 Task: Start in the project TurboCharge the sprint 'Velocity Venture', with a duration of 2 weeks.
Action: Mouse moved to (247, 75)
Screenshot: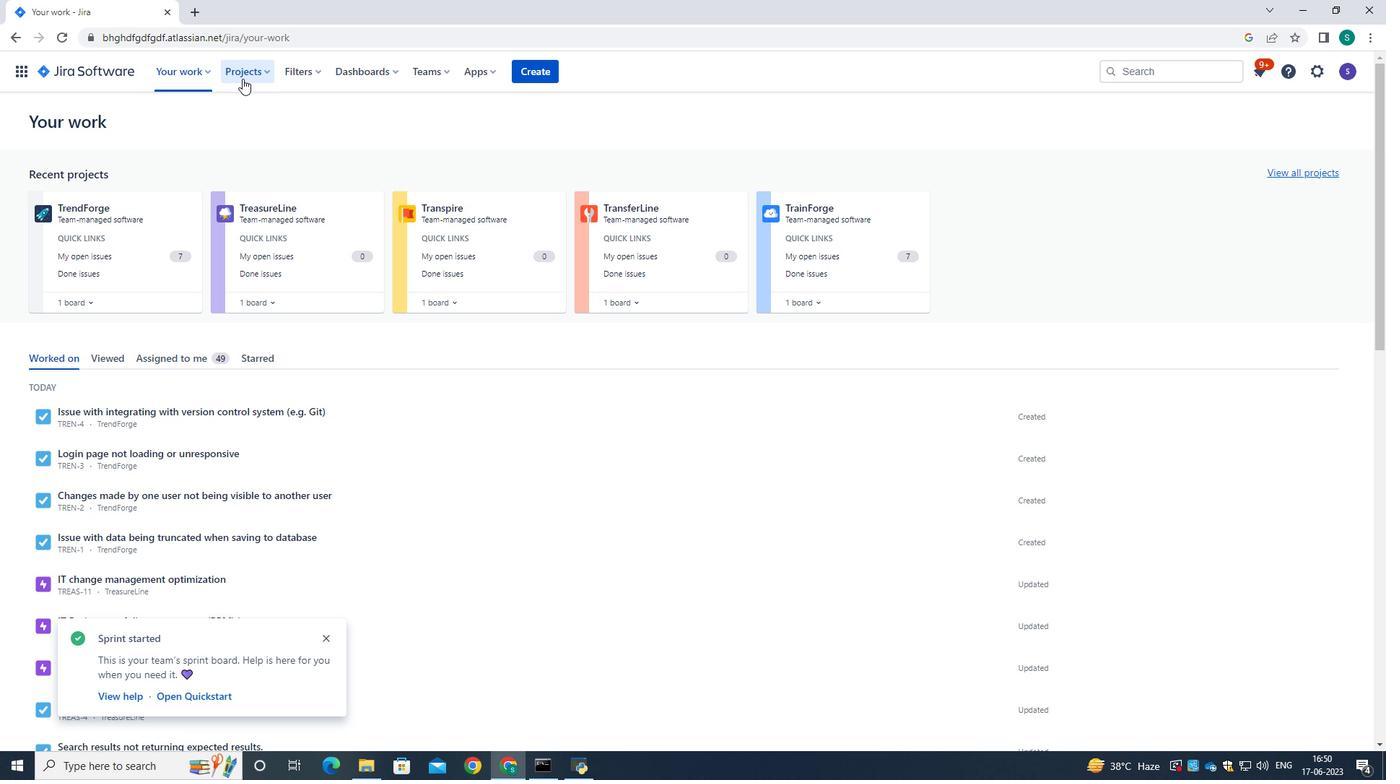 
Action: Mouse pressed left at (247, 75)
Screenshot: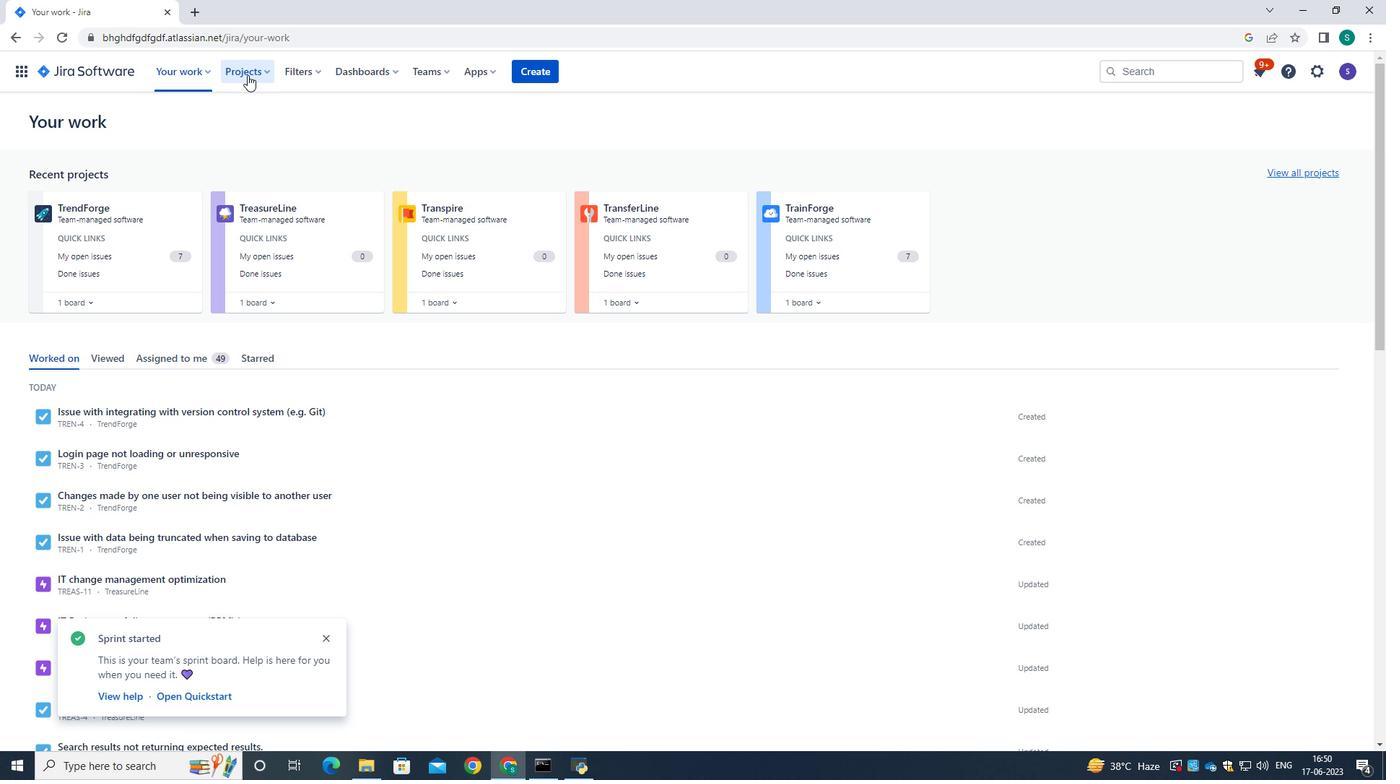 
Action: Mouse moved to (272, 143)
Screenshot: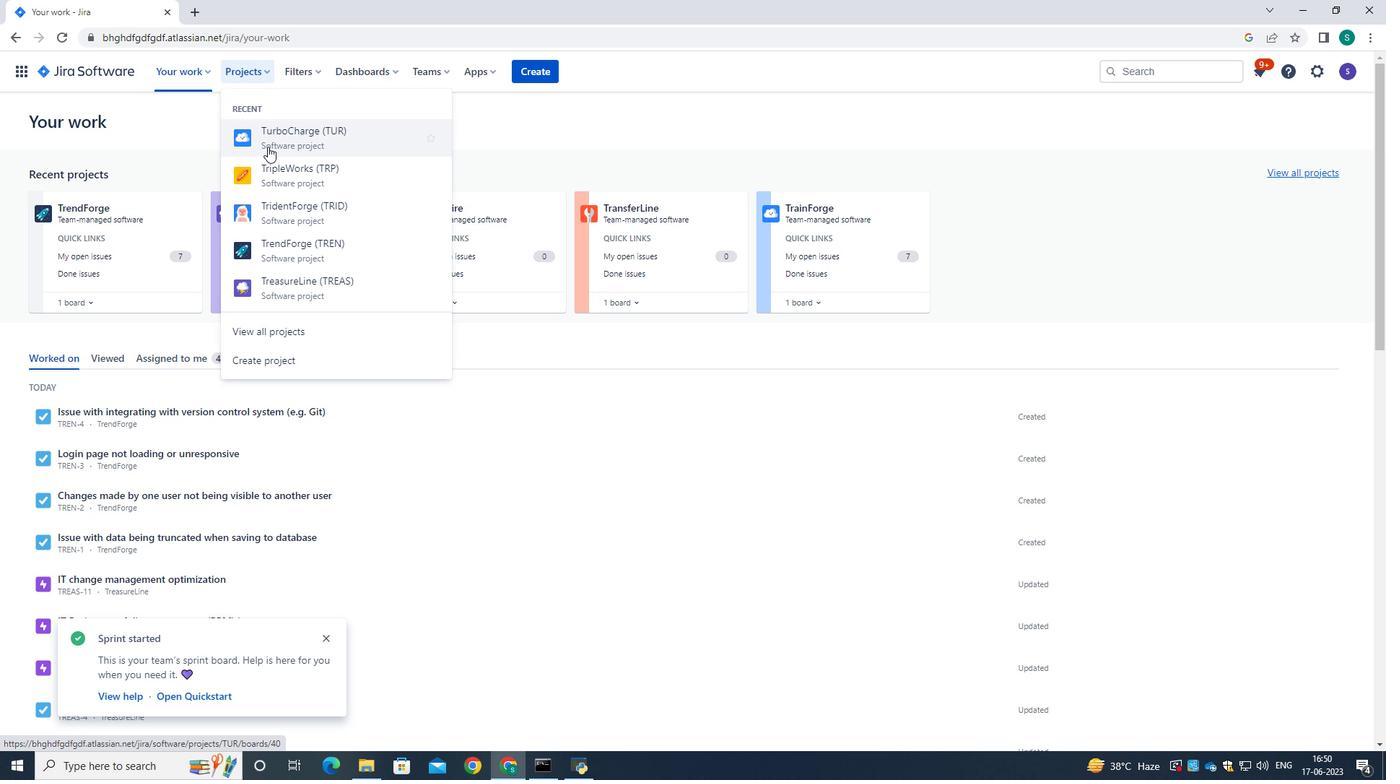 
Action: Mouse pressed left at (272, 143)
Screenshot: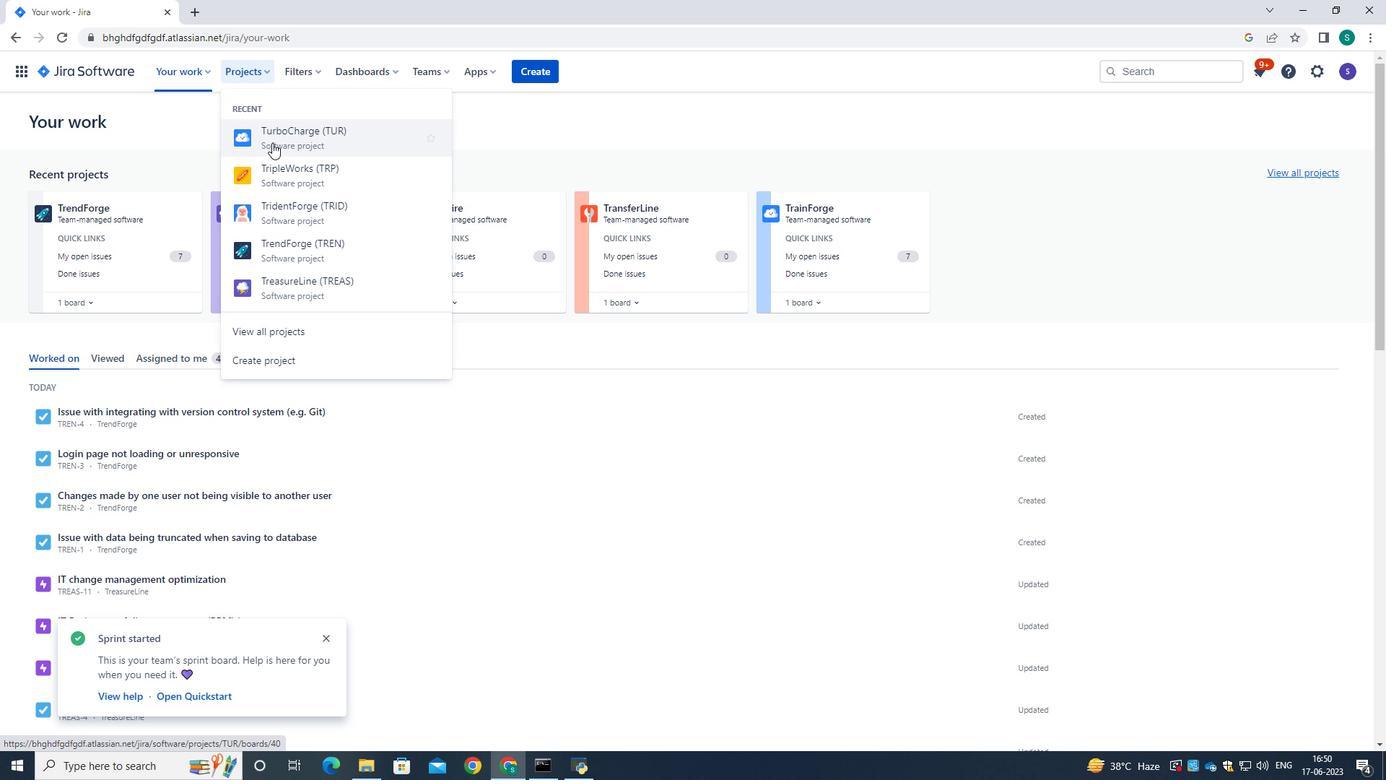 
Action: Mouse moved to (79, 213)
Screenshot: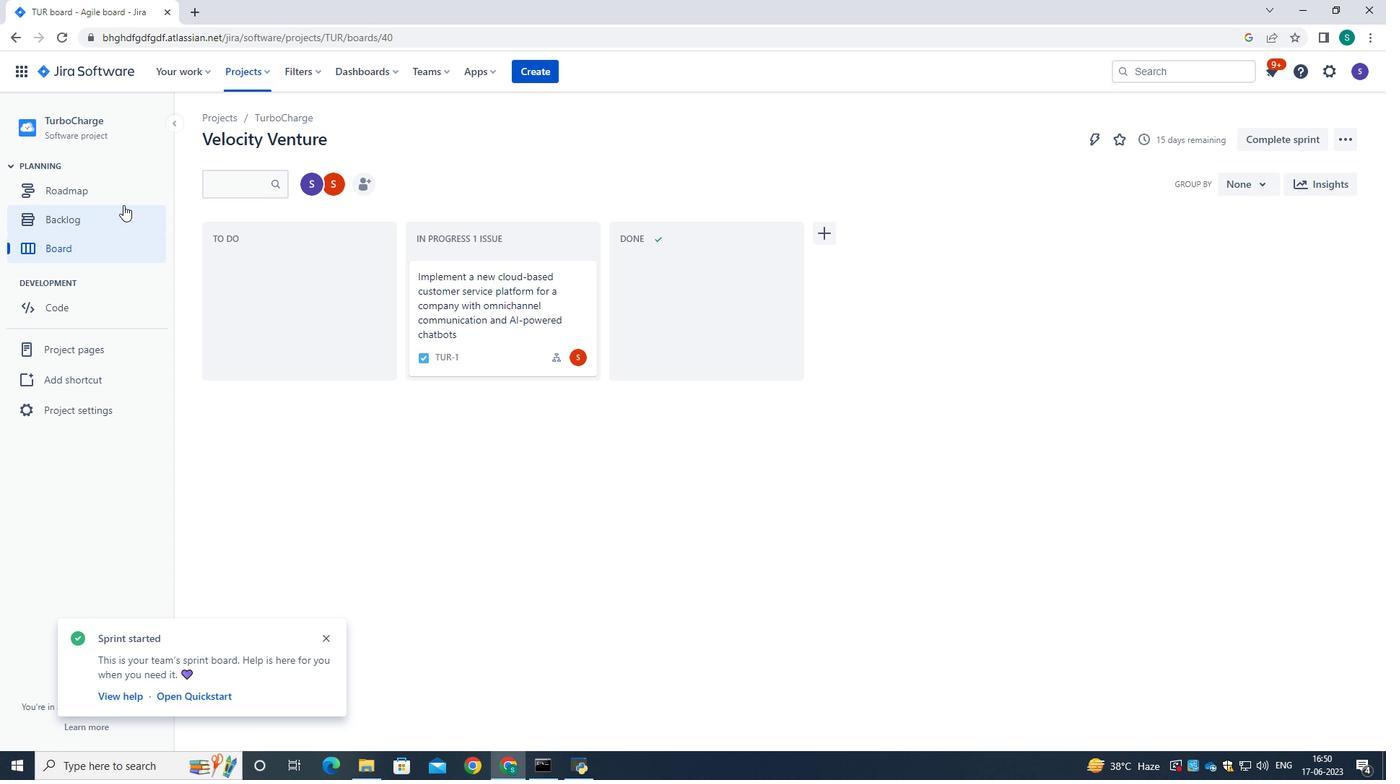 
Action: Mouse pressed left at (79, 213)
Screenshot: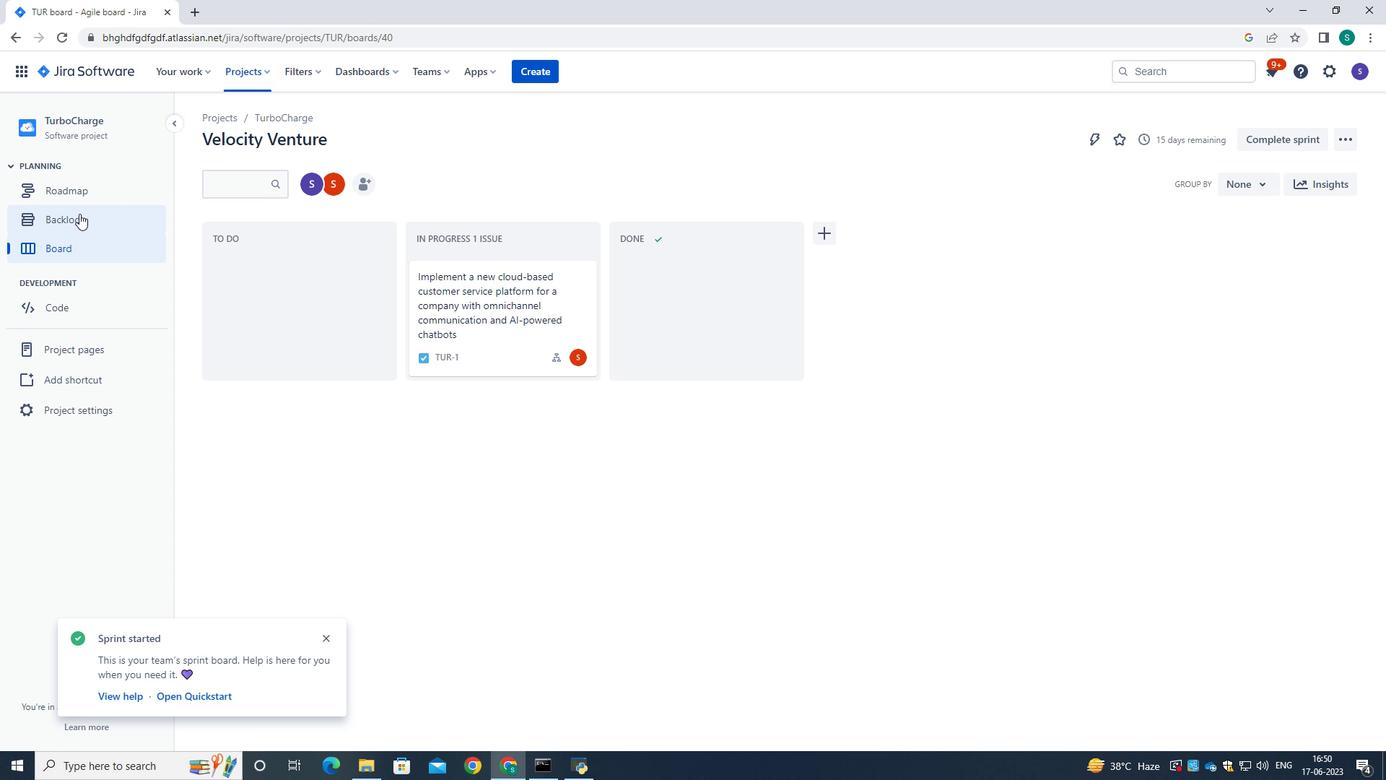 
Action: Mouse moved to (639, 213)
Screenshot: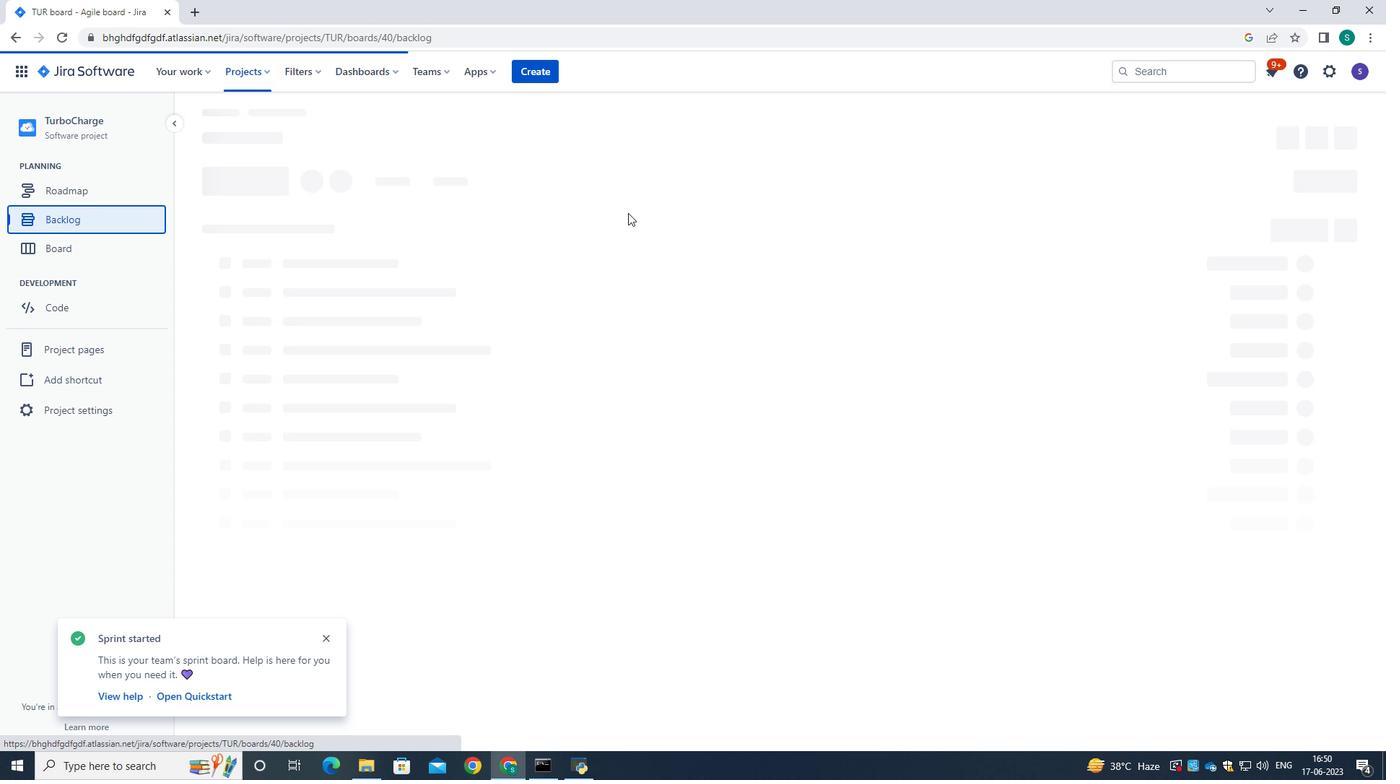 
Action: Mouse scrolled (639, 212) with delta (0, 0)
Screenshot: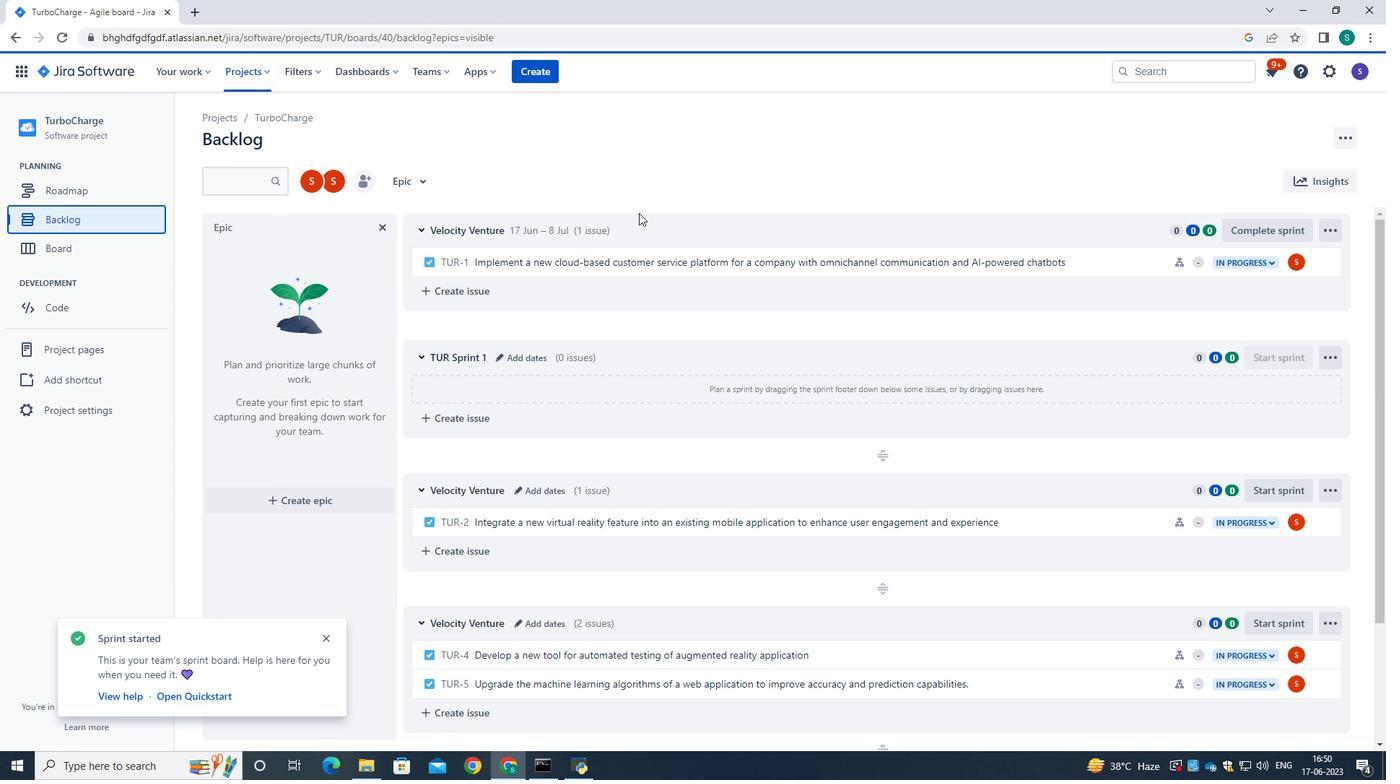 
Action: Mouse scrolled (639, 212) with delta (0, 0)
Screenshot: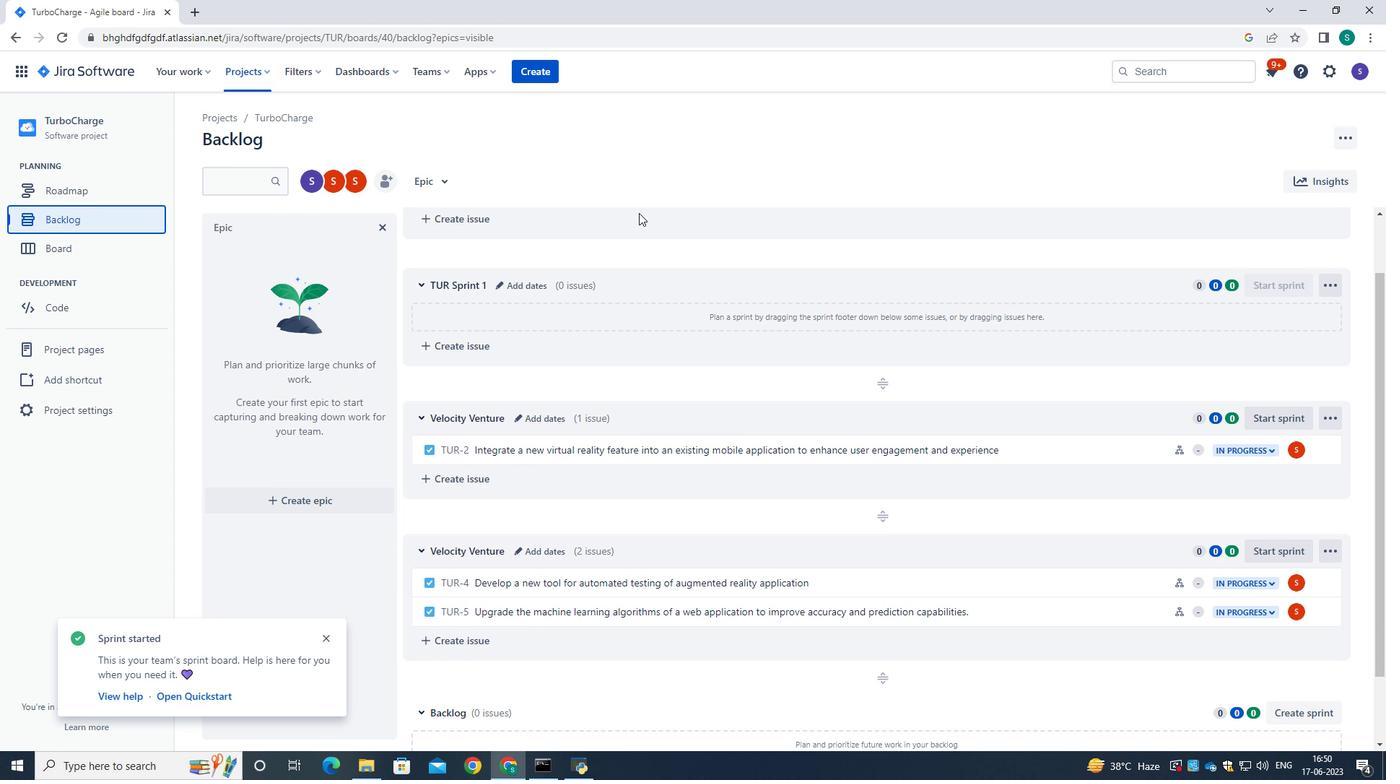 
Action: Mouse moved to (600, 352)
Screenshot: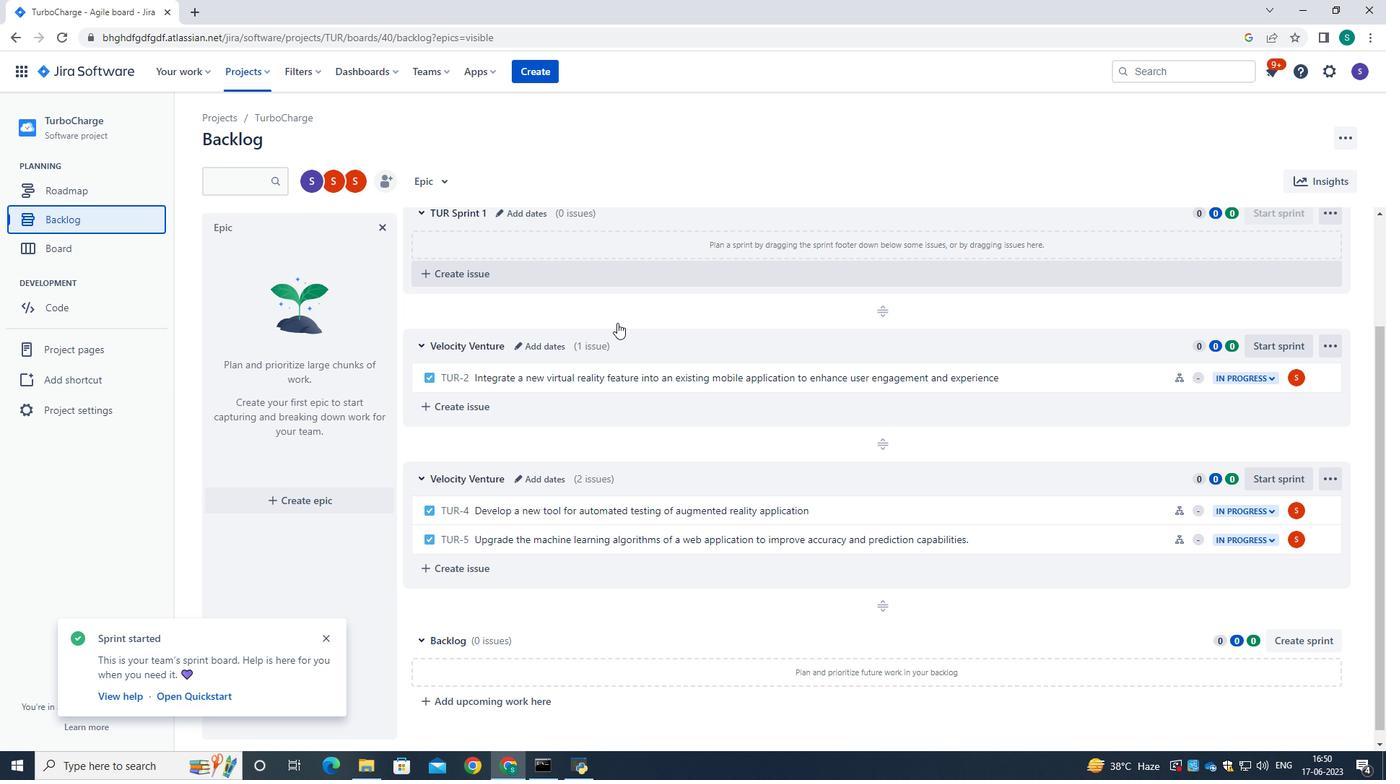 
Action: Mouse scrolled (600, 353) with delta (0, 0)
Screenshot: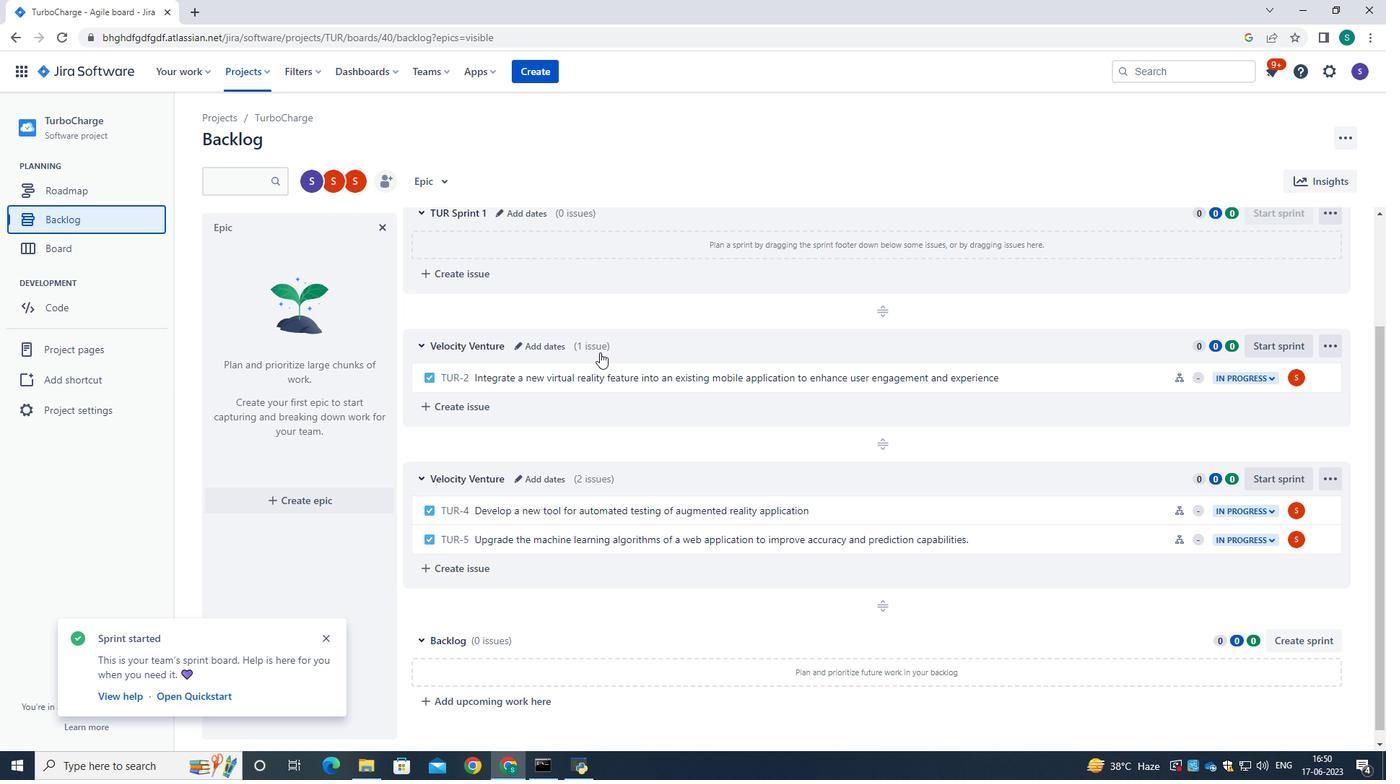 
Action: Mouse scrolled (600, 353) with delta (0, 0)
Screenshot: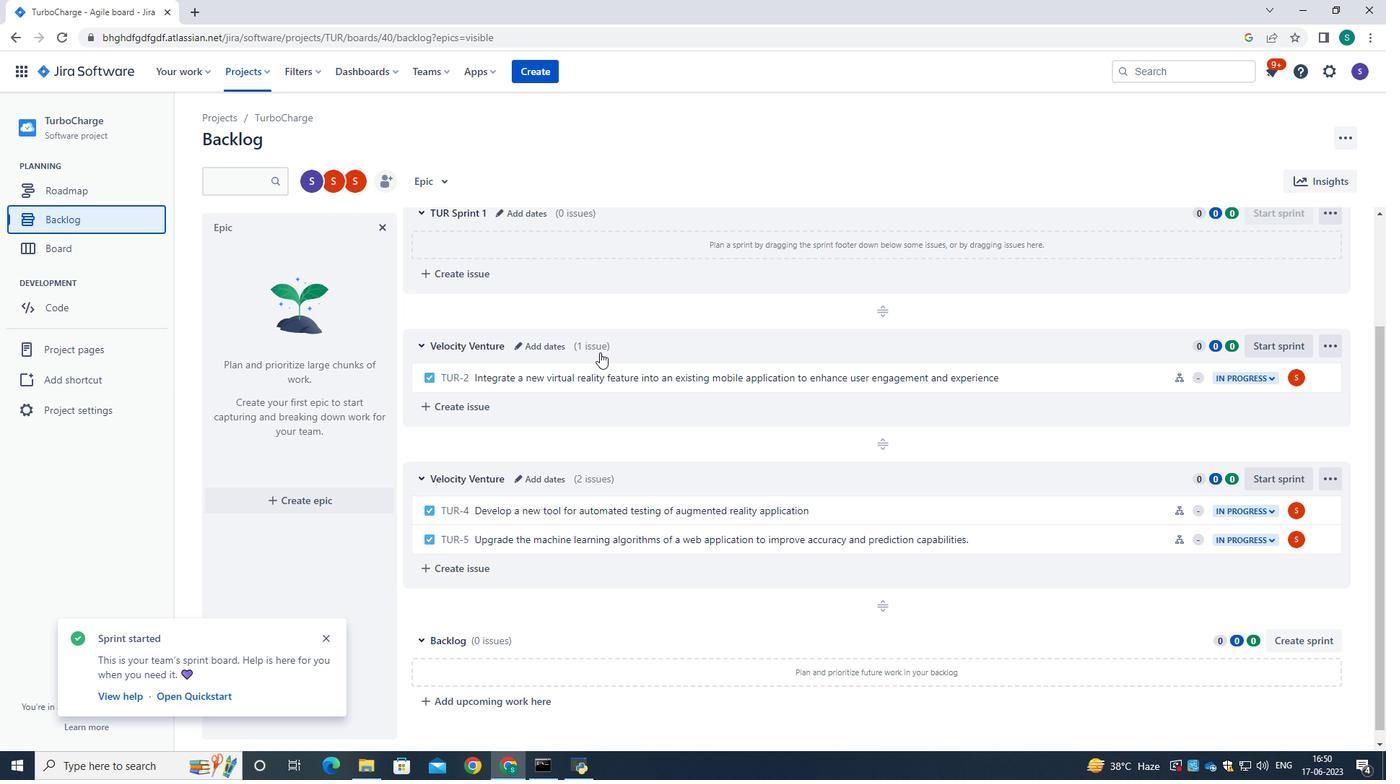 
Action: Mouse moved to (1274, 492)
Screenshot: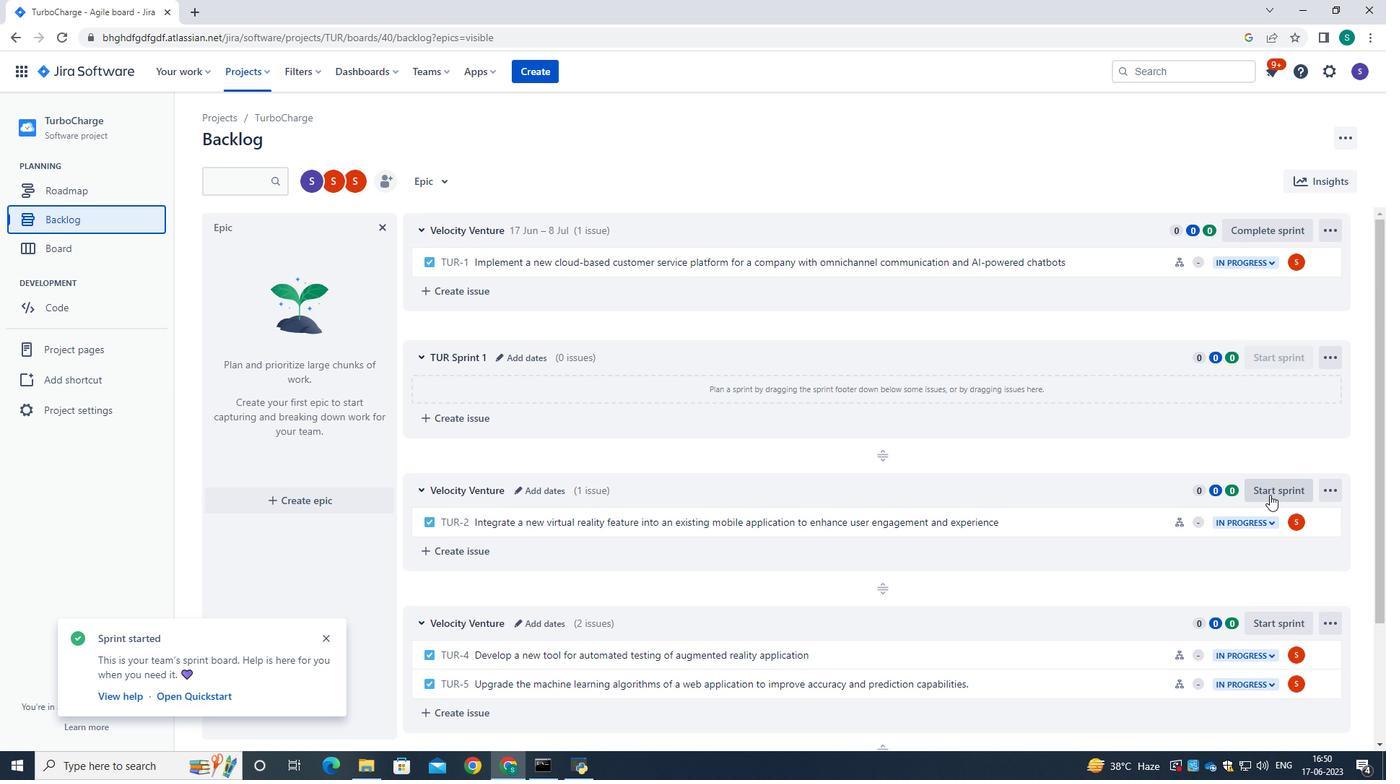 
Action: Mouse pressed left at (1274, 492)
Screenshot: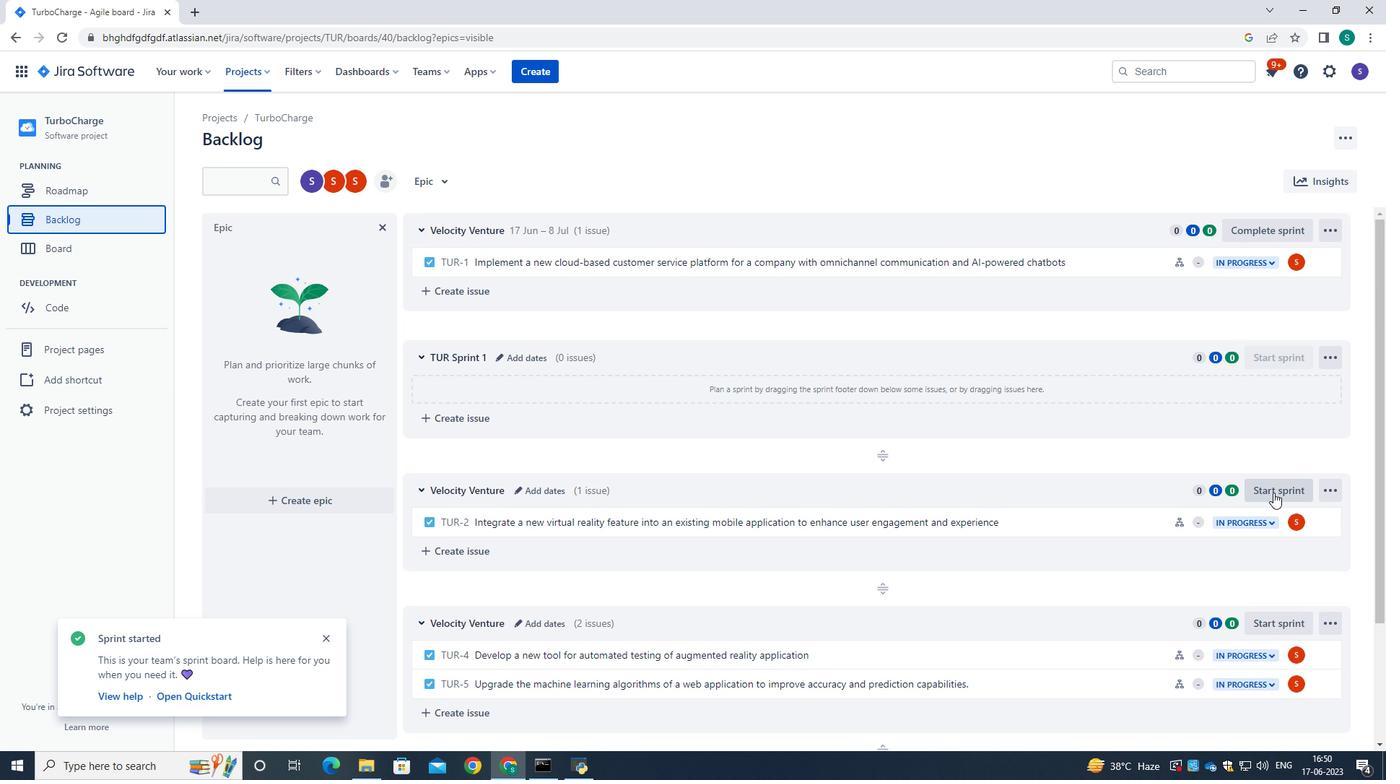
Action: Mouse moved to (546, 250)
Screenshot: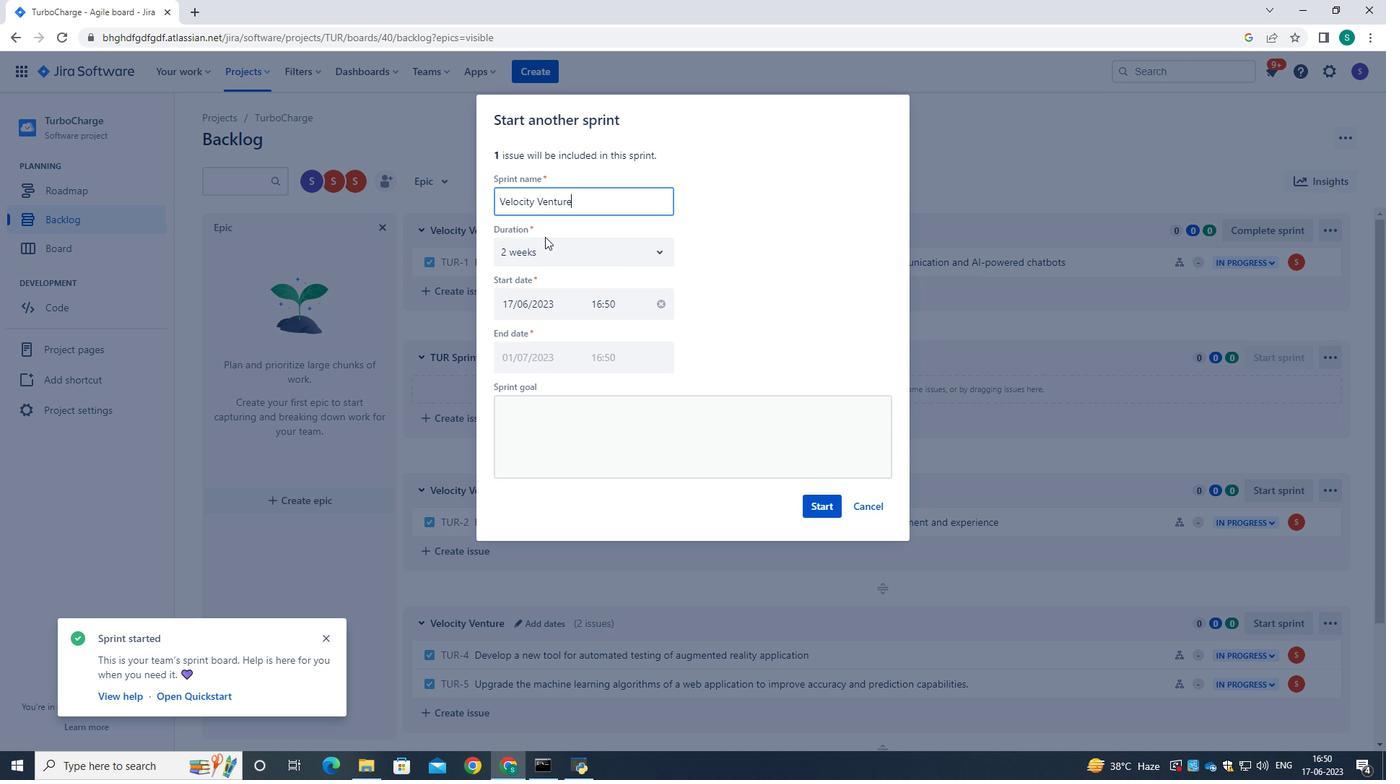 
Action: Mouse pressed left at (546, 250)
Screenshot: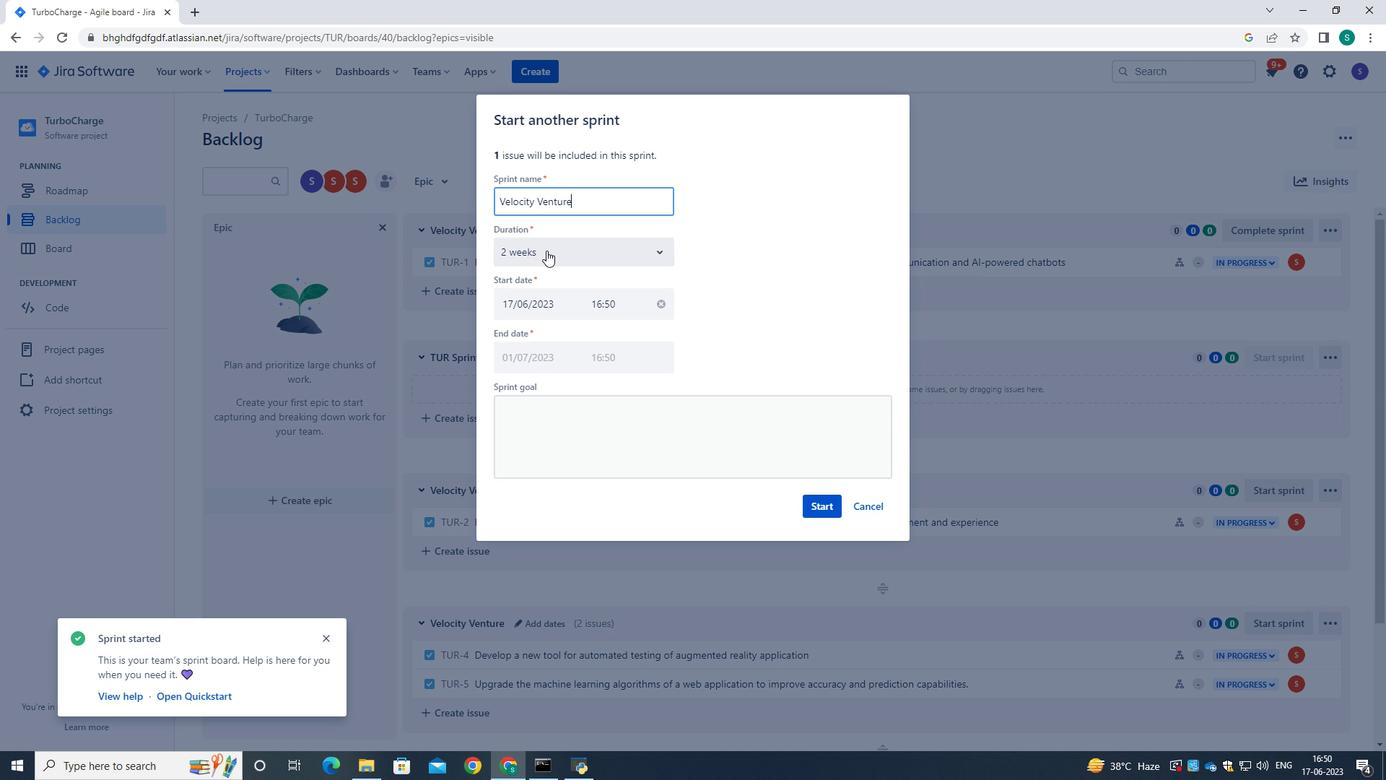 
Action: Mouse moved to (543, 312)
Screenshot: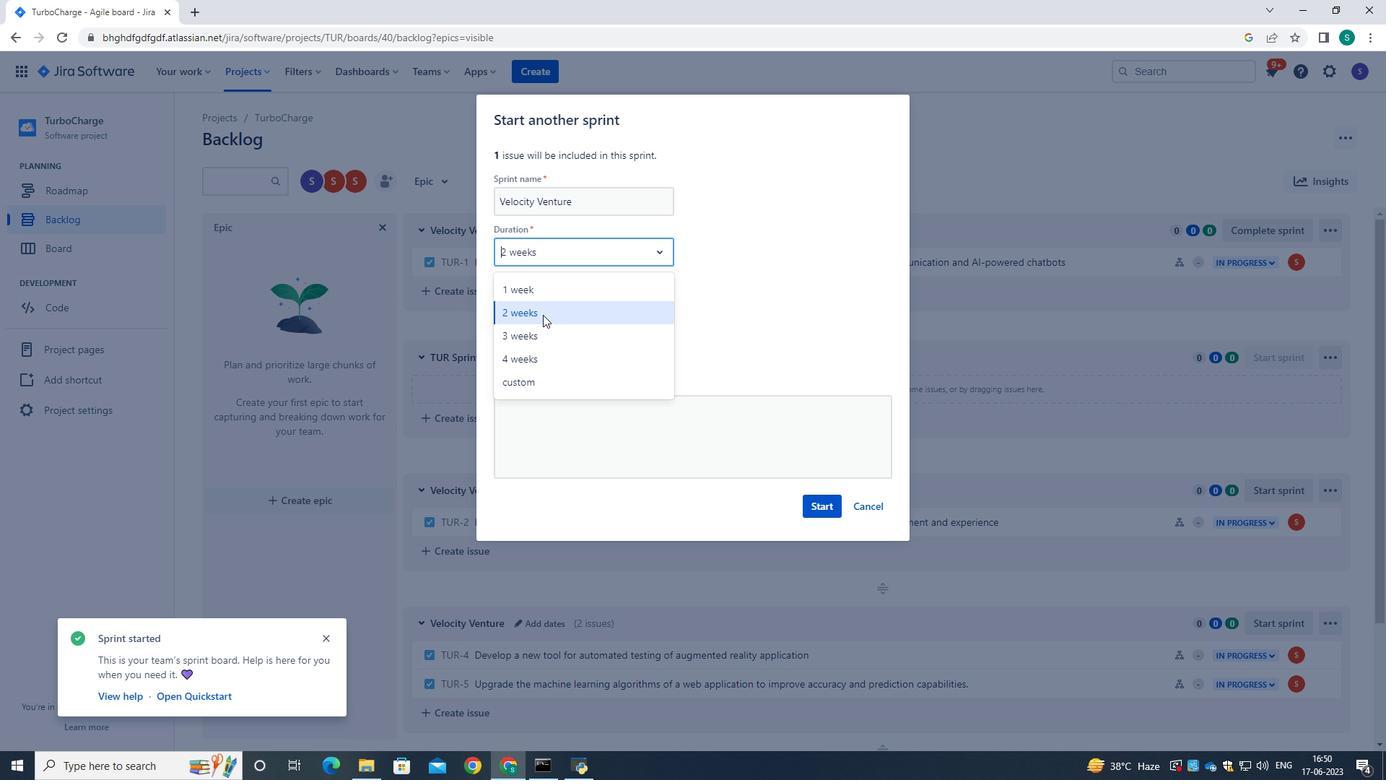 
Action: Mouse pressed left at (543, 312)
Screenshot: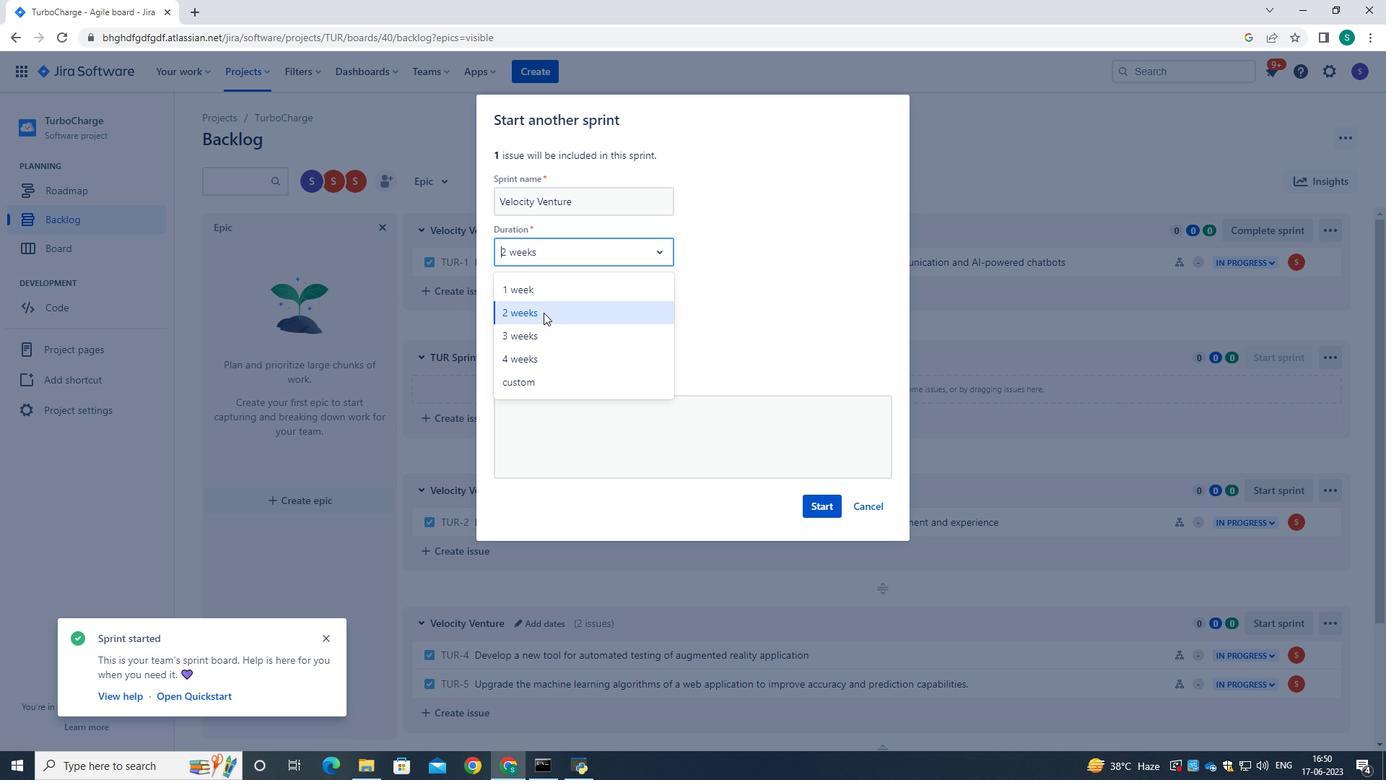 
Action: Mouse moved to (825, 501)
Screenshot: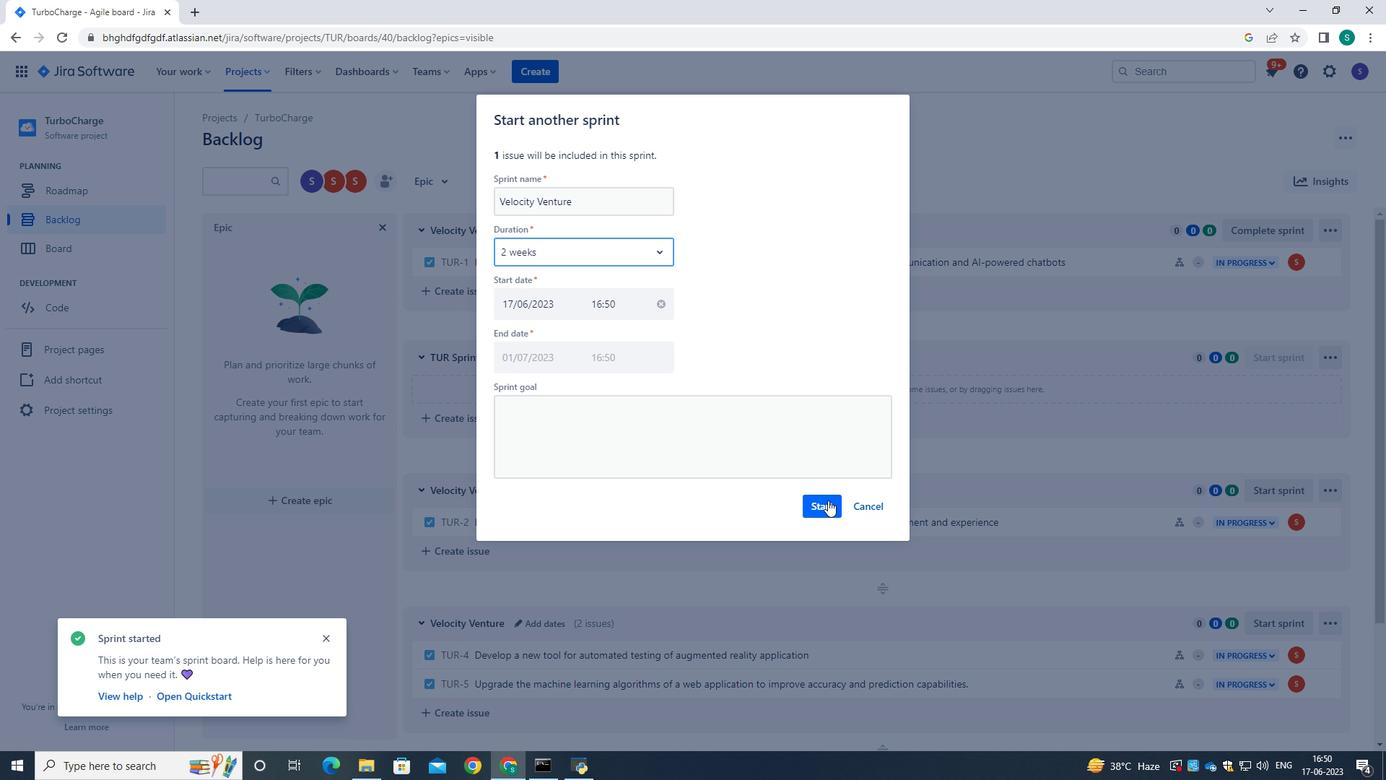 
Action: Mouse pressed left at (825, 501)
Screenshot: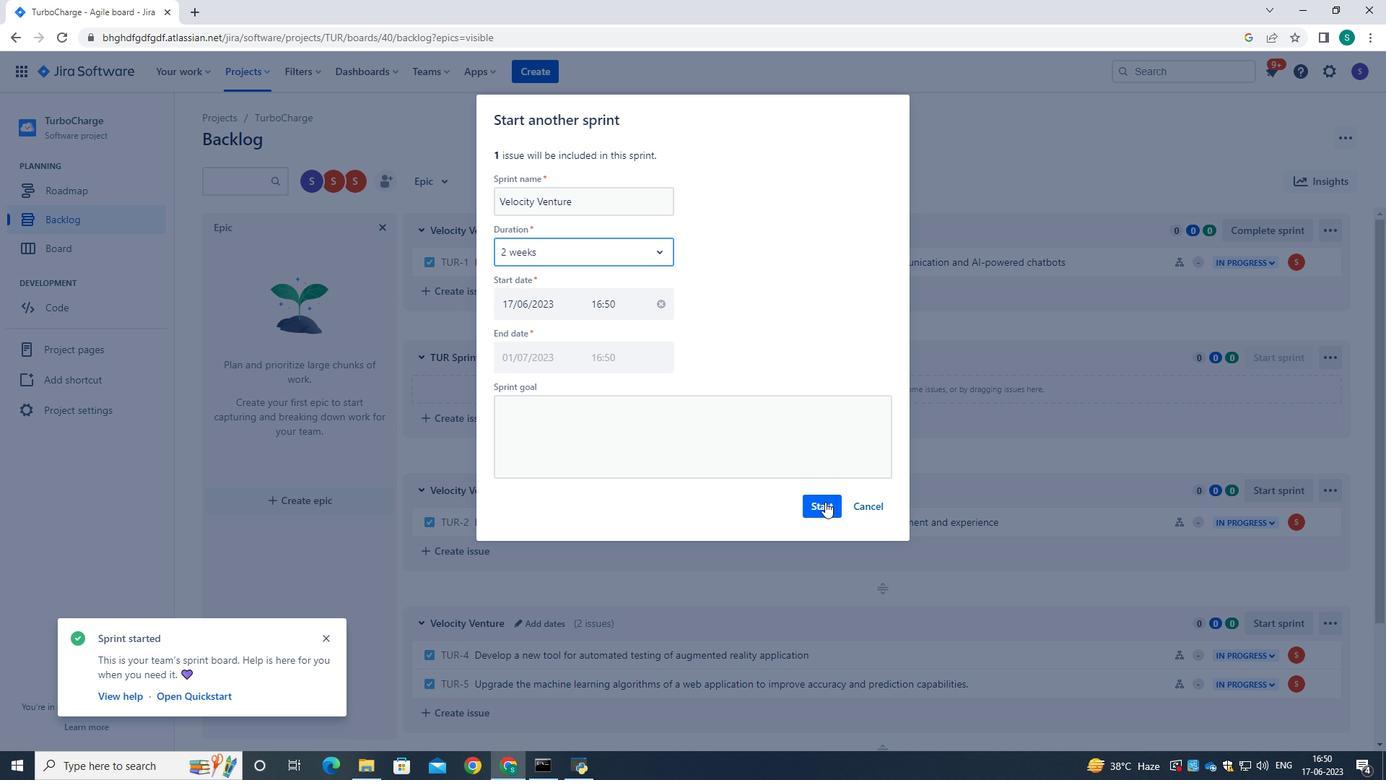 
Action: Mouse moved to (844, 392)
Screenshot: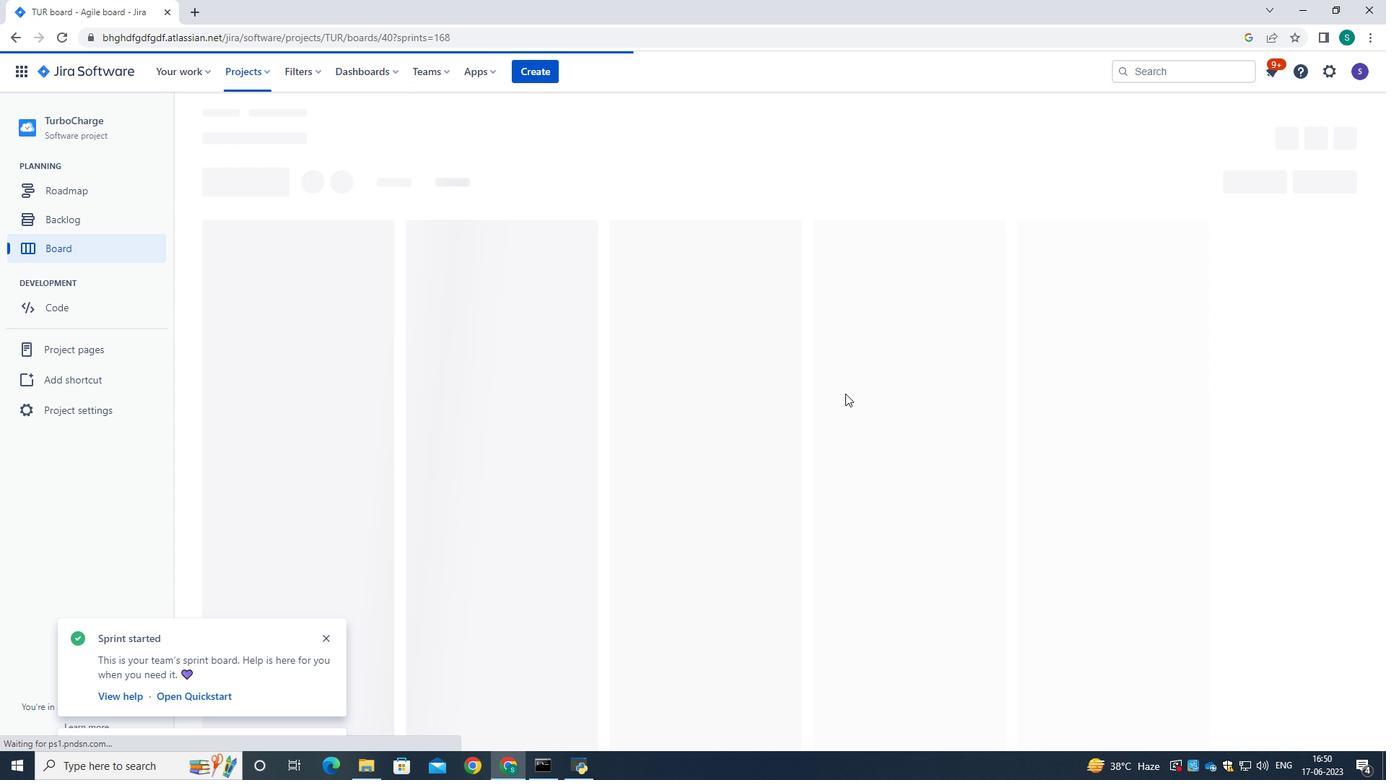 
